 Task: Use the audio channel remapper to remap the "Left" to "Center".
Action: Mouse moved to (133, 19)
Screenshot: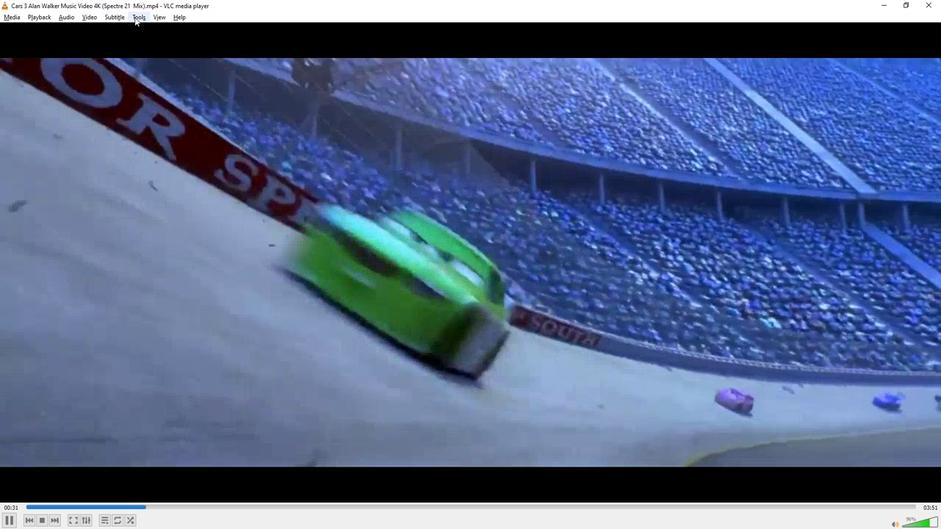 
Action: Mouse pressed left at (133, 19)
Screenshot: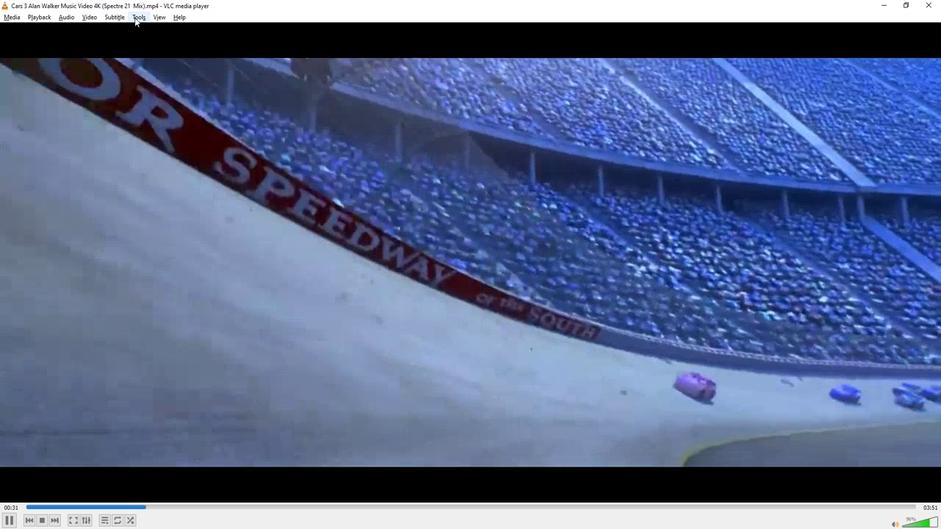 
Action: Mouse moved to (152, 132)
Screenshot: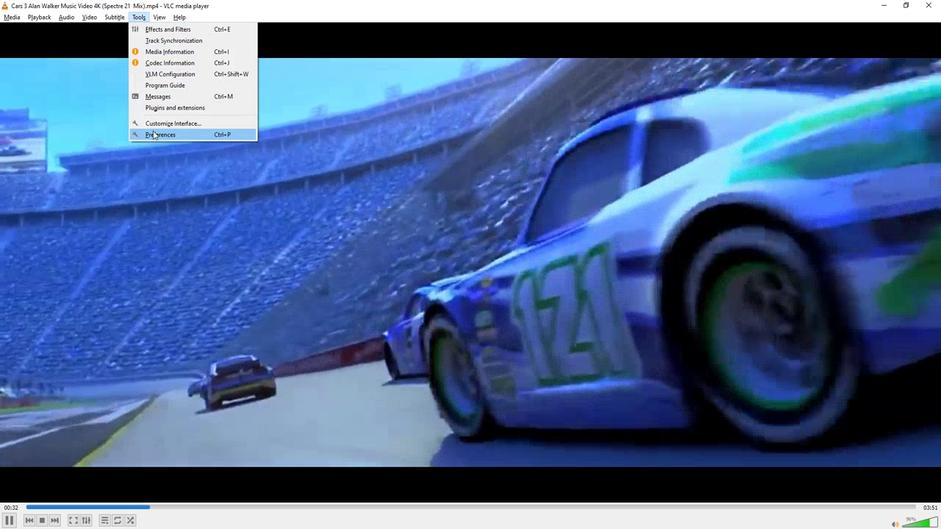 
Action: Mouse pressed left at (152, 132)
Screenshot: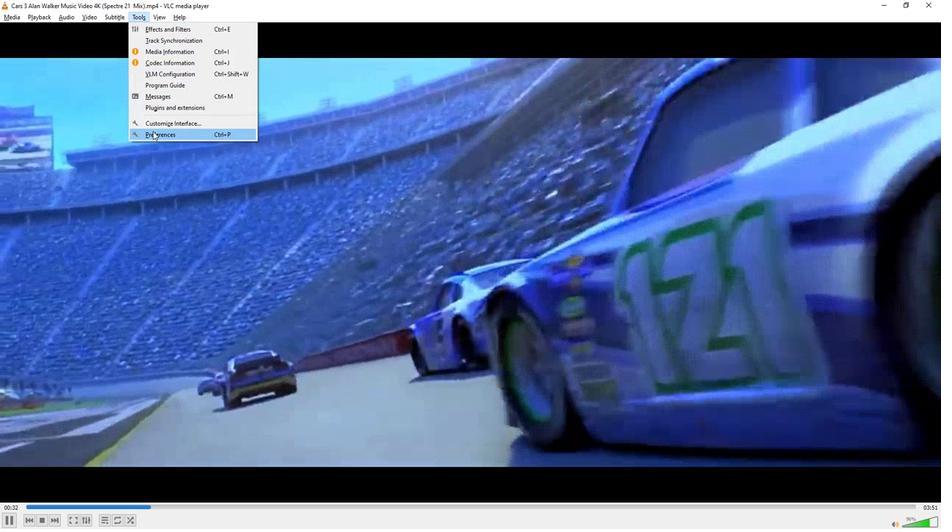 
Action: Mouse moved to (278, 399)
Screenshot: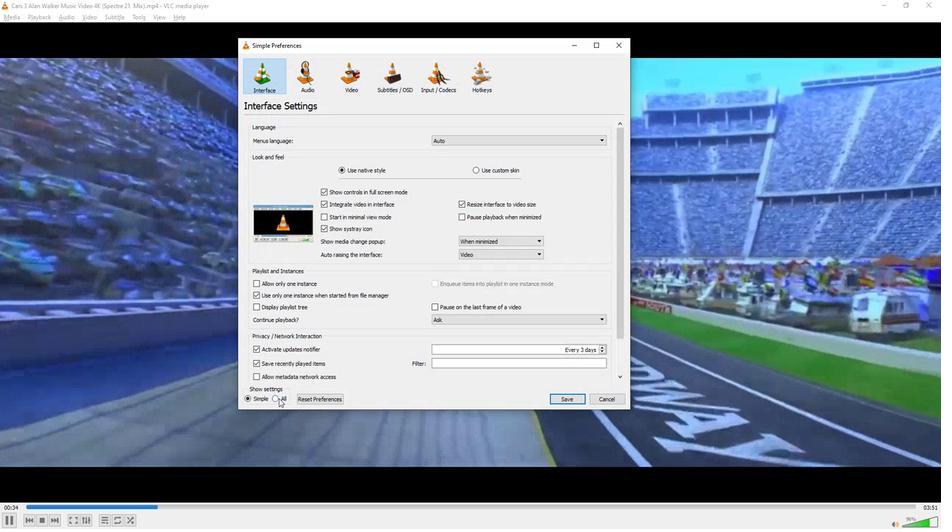 
Action: Mouse pressed left at (278, 399)
Screenshot: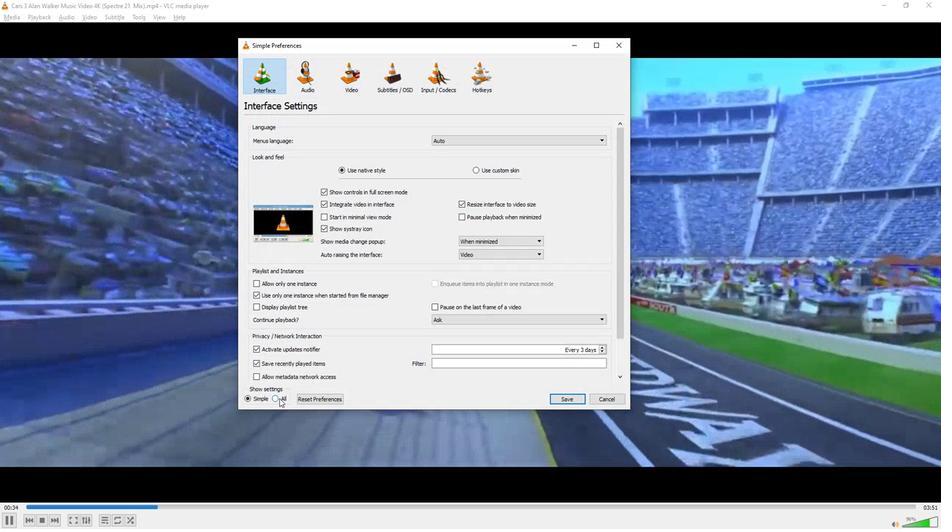 
Action: Mouse moved to (261, 177)
Screenshot: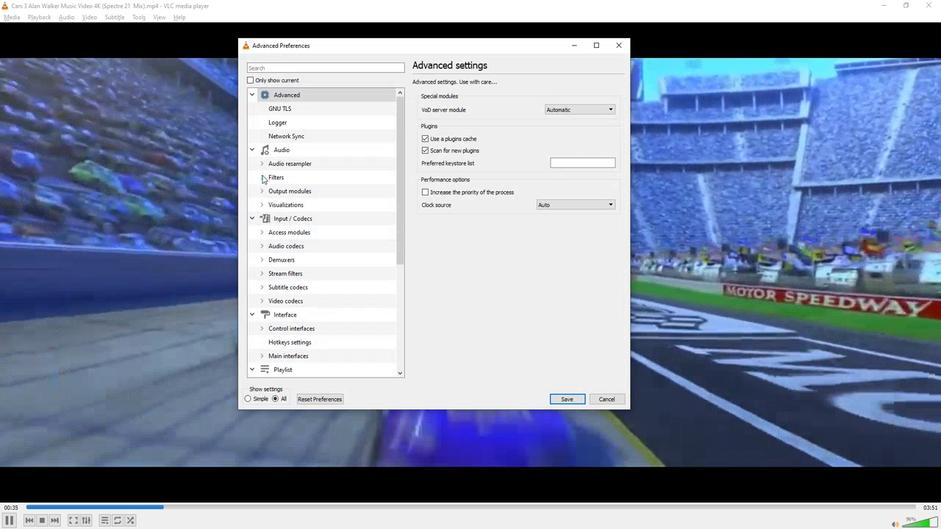 
Action: Mouse pressed left at (261, 177)
Screenshot: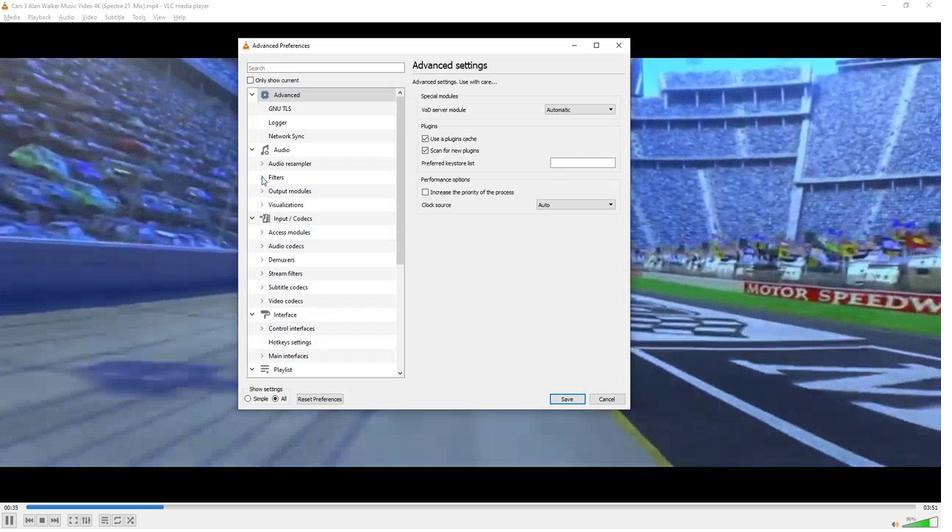 
Action: Mouse moved to (289, 308)
Screenshot: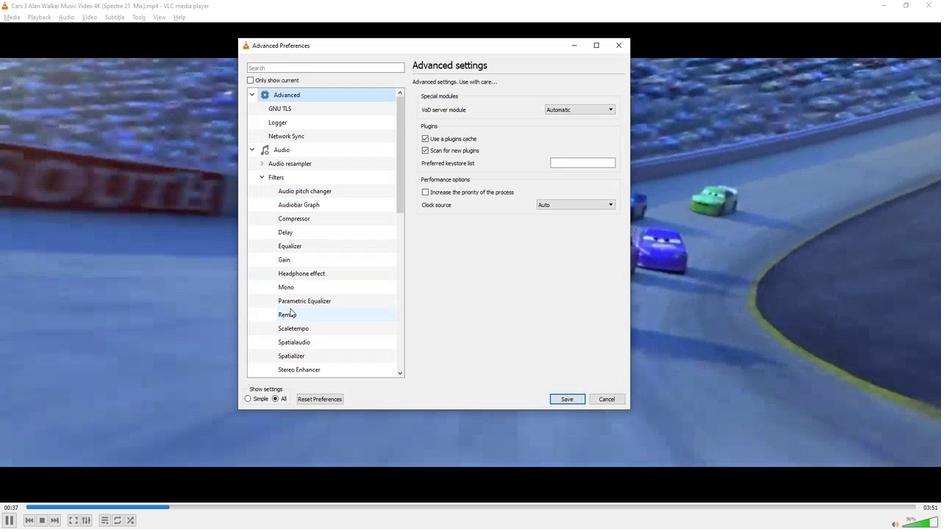 
Action: Mouse pressed left at (289, 308)
Screenshot: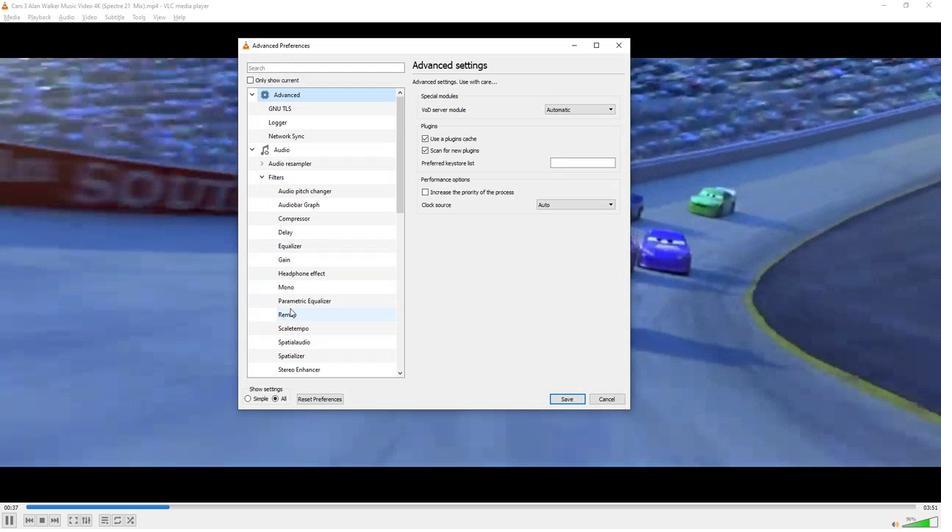 
Action: Mouse moved to (579, 100)
Screenshot: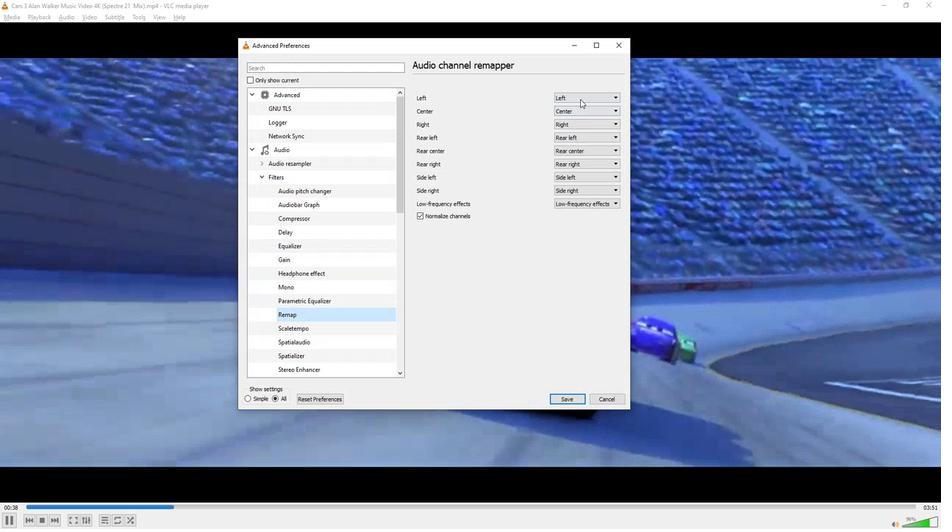 
Action: Mouse pressed left at (579, 100)
Screenshot: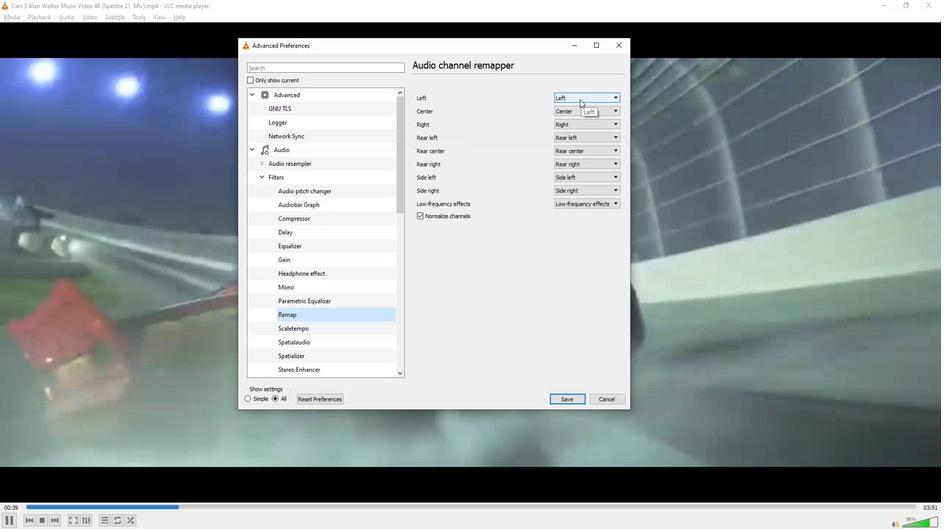 
Action: Mouse moved to (572, 112)
Screenshot: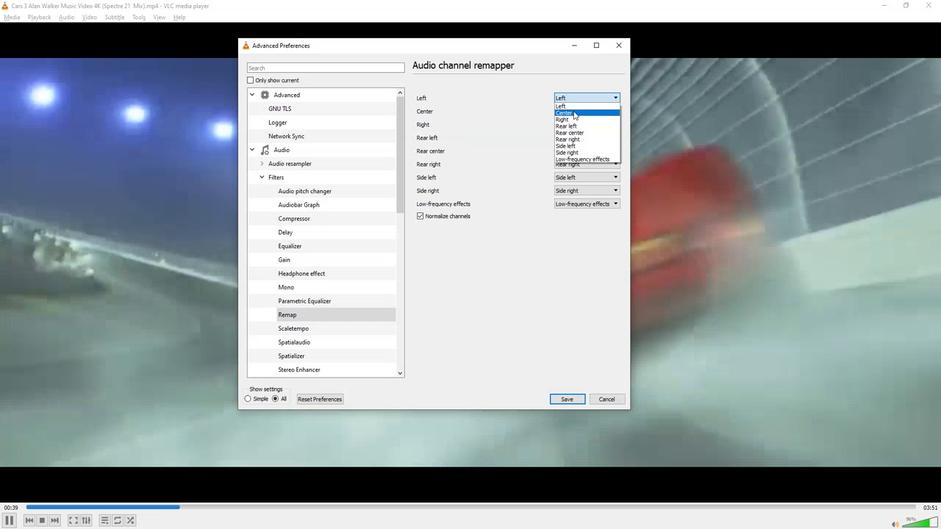 
Action: Mouse pressed left at (572, 112)
Screenshot: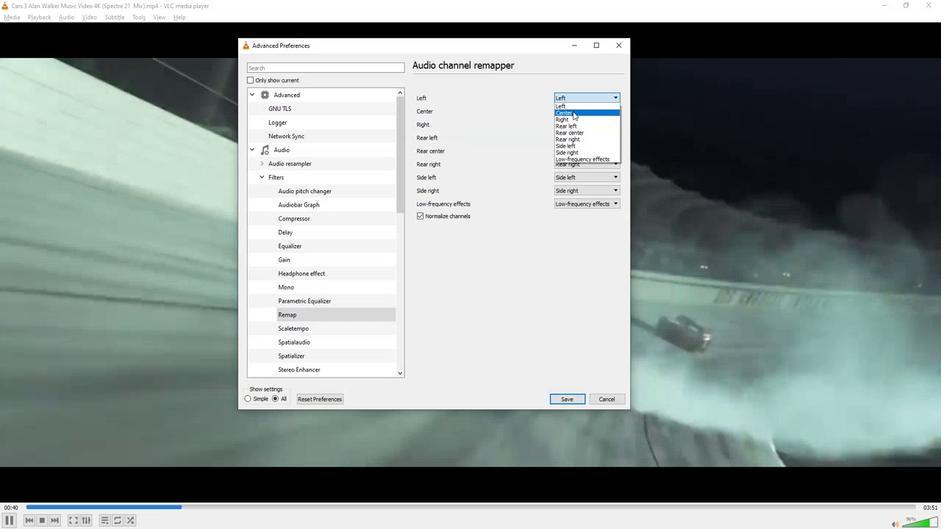 
Action: Mouse moved to (464, 297)
Screenshot: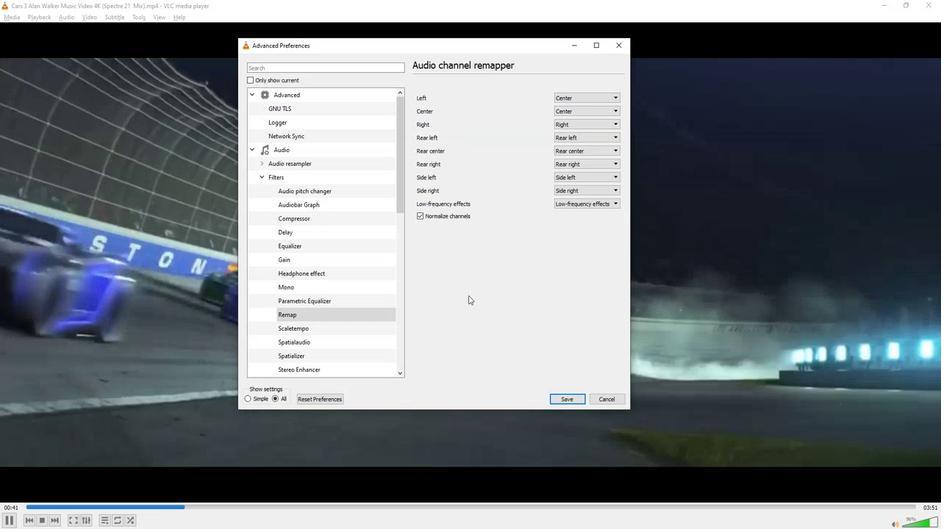 
